 Task: Who designed the Neuschwanstein Castle in Germany?
Action: Mouse moved to (252, 137)
Screenshot: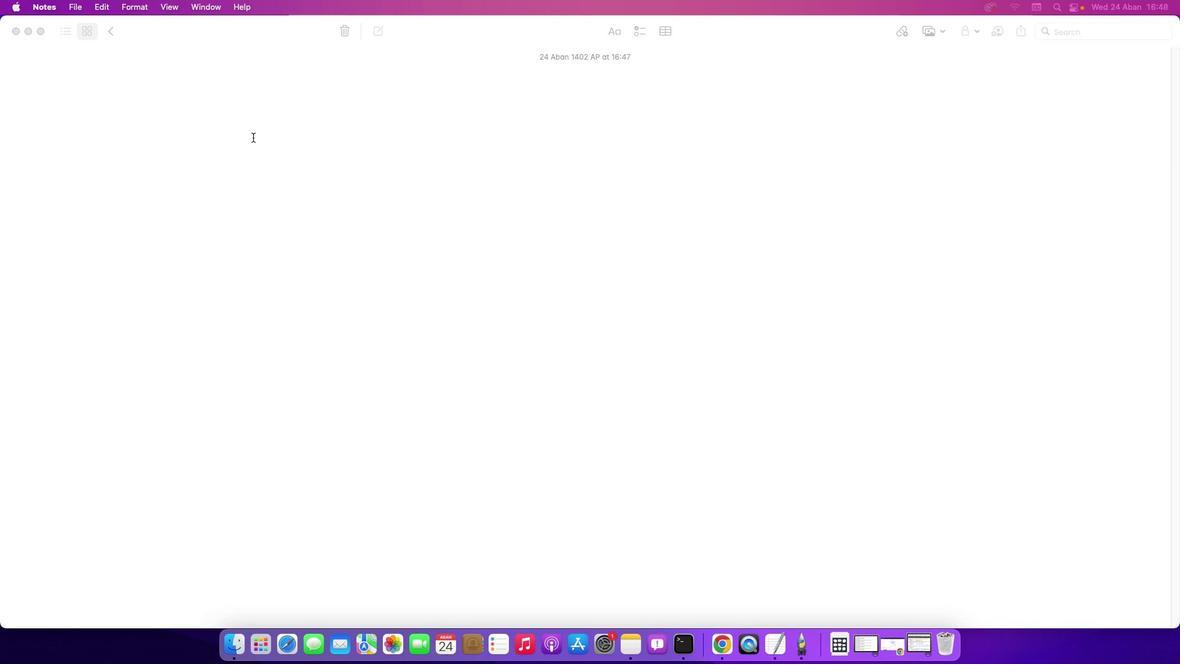 
Action: Mouse pressed left at (252, 137)
Screenshot: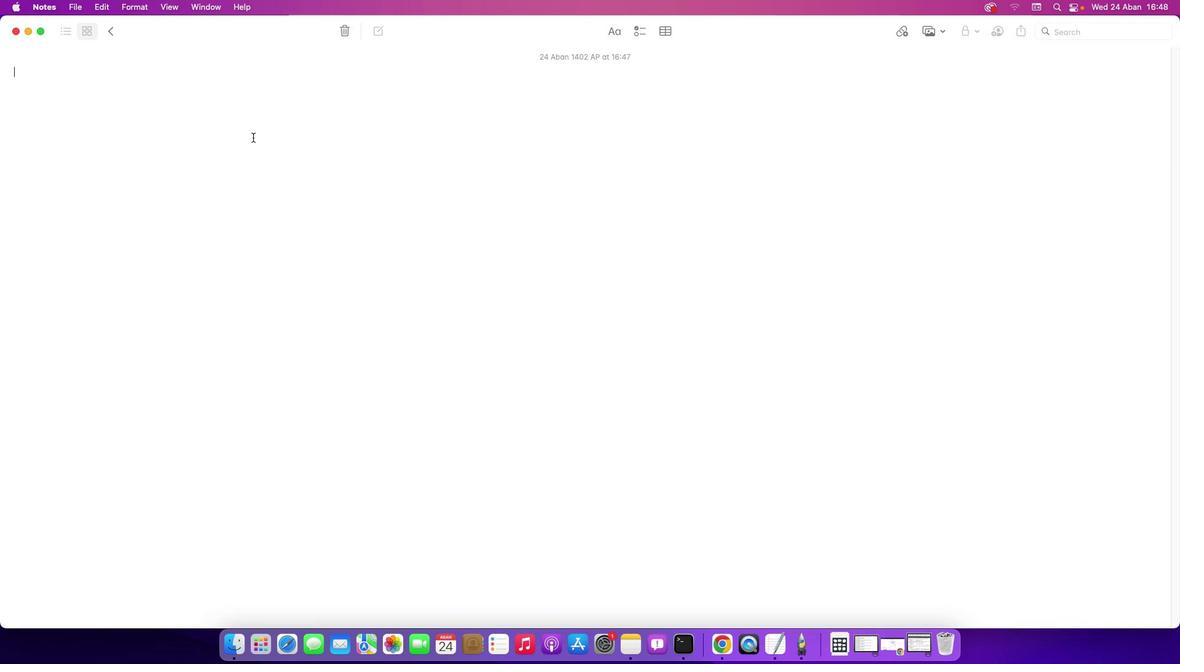 
Action: Key pressed Key.shift'W''h''o'Key.space'd''e''s''i''g''n''e''d'Key.space't''h''e'Key.spaceKey.shift'N''e''u''s''c''h''w''a''n''s''t''e''i''n'Key.spaceKey.shift'C''a''s''t''l''e'Key.space'i''n'Key.spaceKey.shift'G''e''r''m''a''n''y'Key.shift_r'?'Key.enter
Screenshot: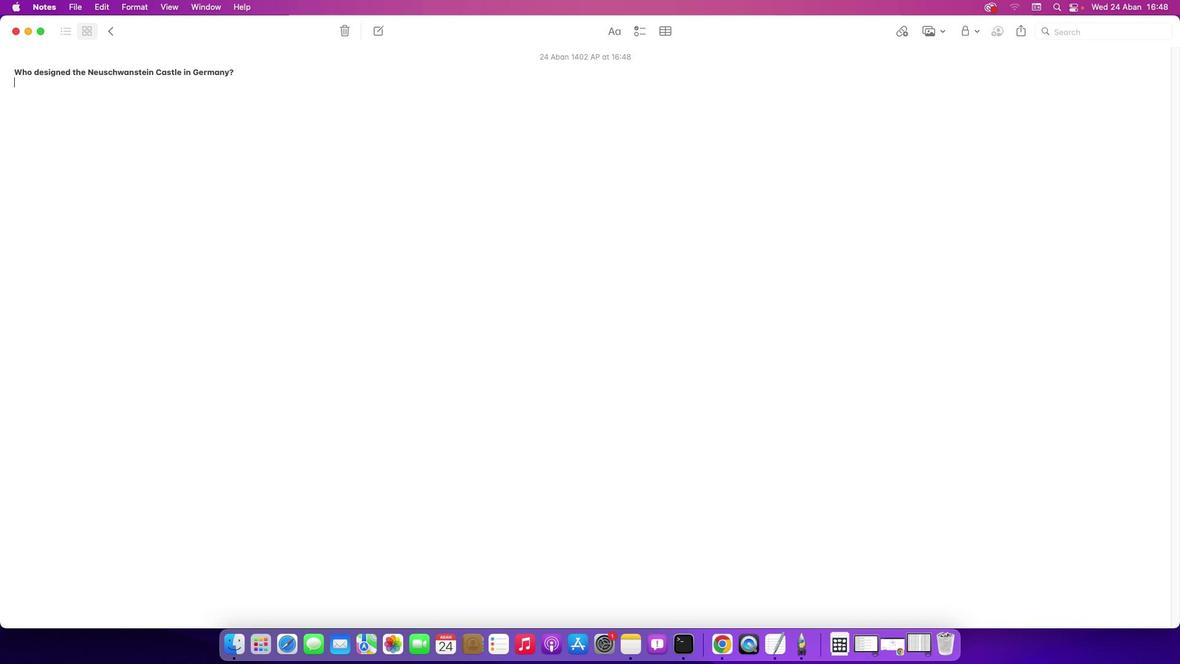 
Action: Mouse moved to (894, 647)
Screenshot: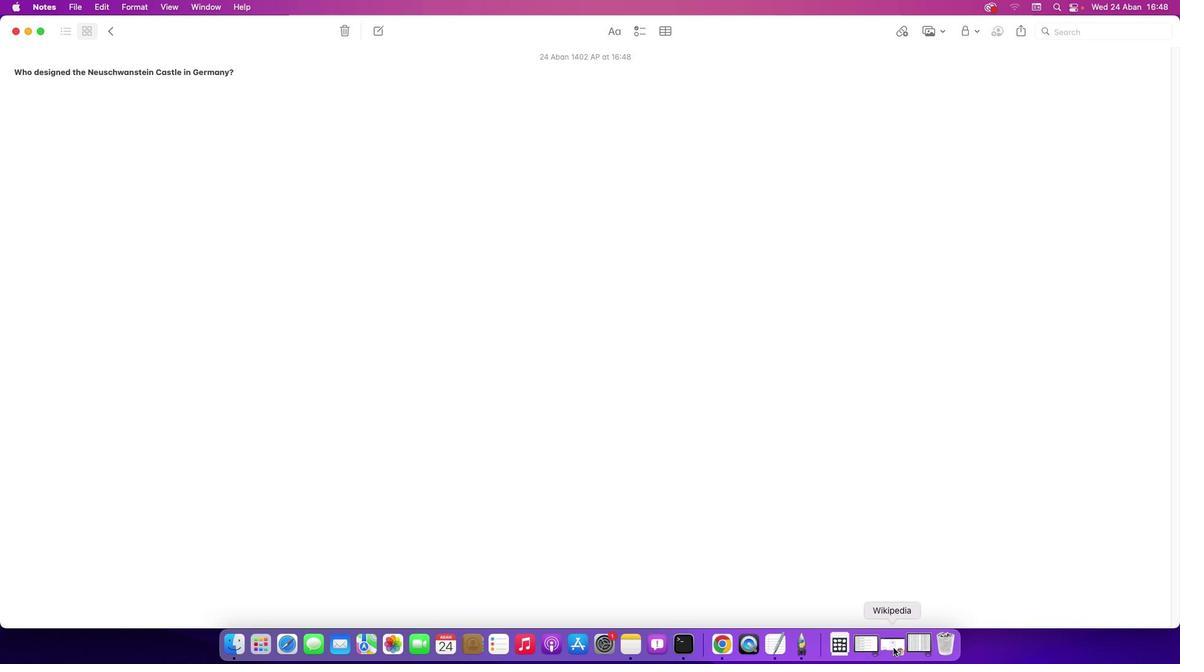 
Action: Mouse pressed left at (894, 647)
Screenshot: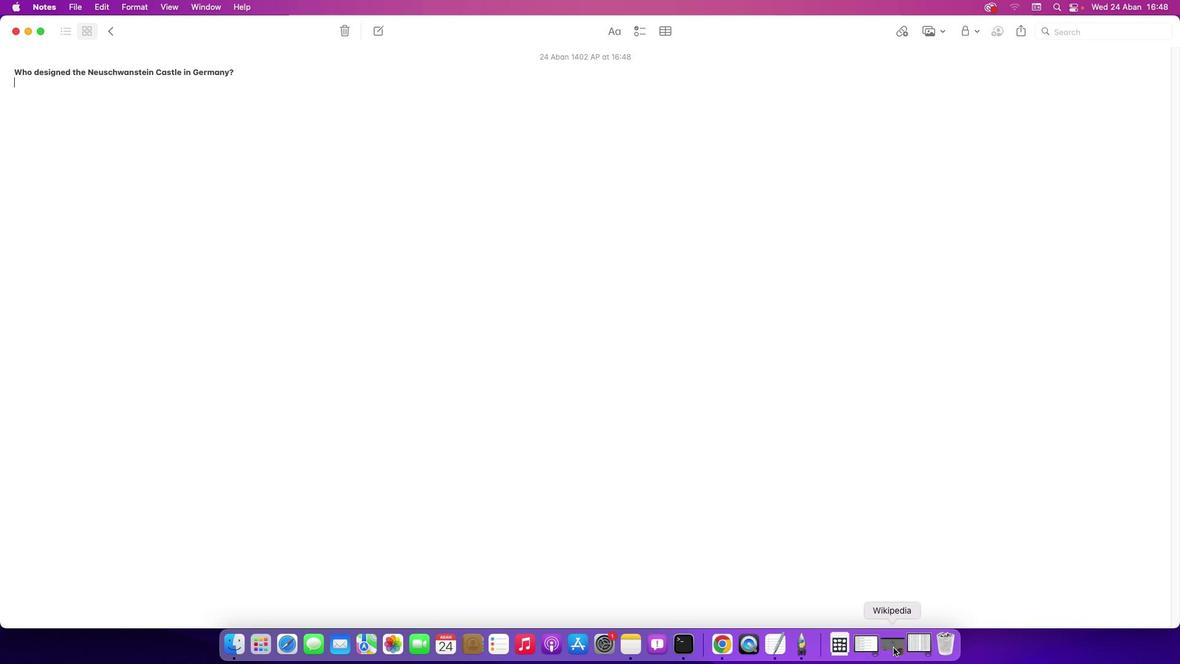 
Action: Mouse moved to (469, 367)
Screenshot: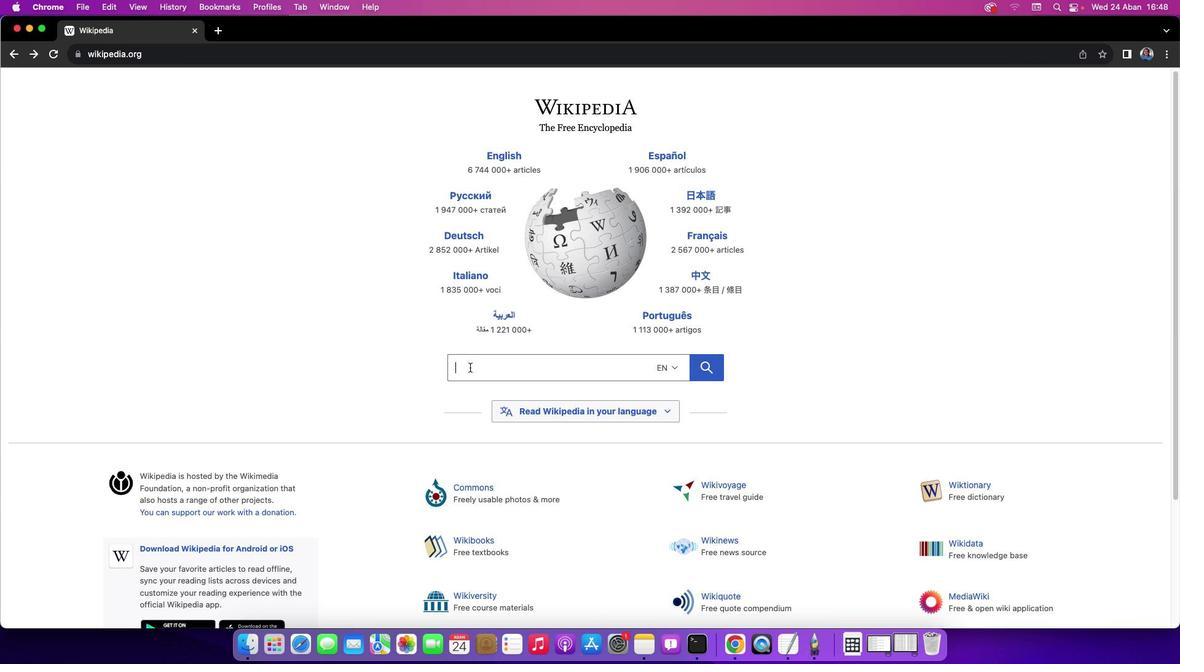 
Action: Mouse pressed left at (469, 367)
Screenshot: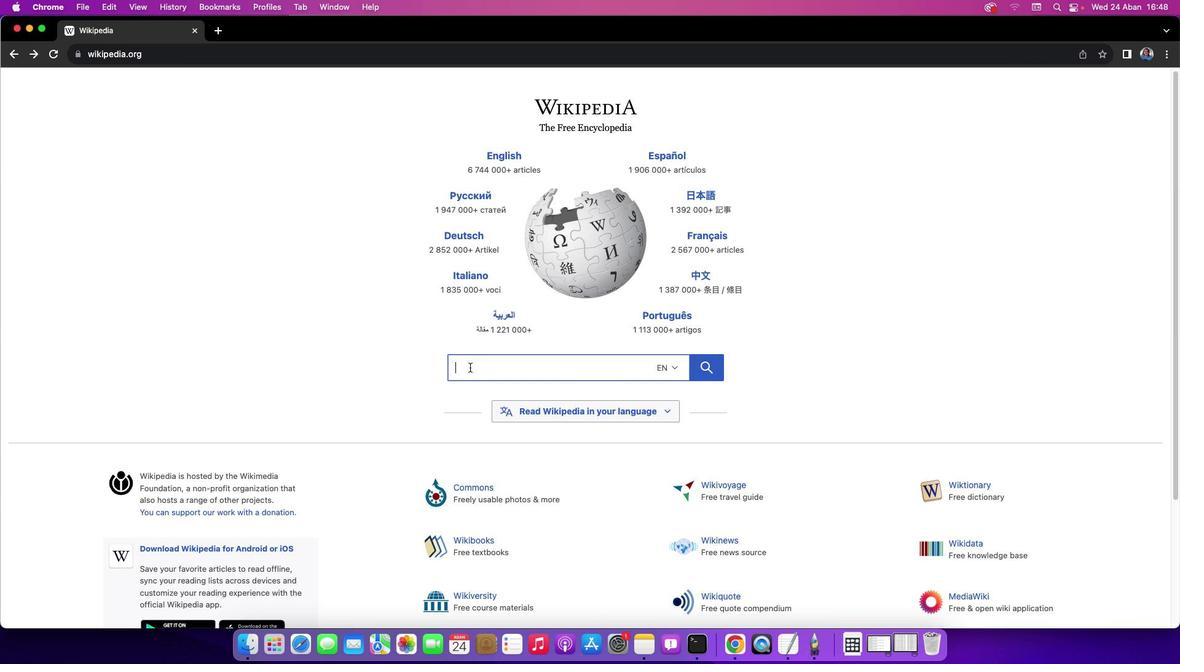 
Action: Key pressed Key.shift'N''e''u''s''c''h''w''a''n''s''t''e''i''n'Key.spaceKey.shift'C''a''s''t''l''e'
Screenshot: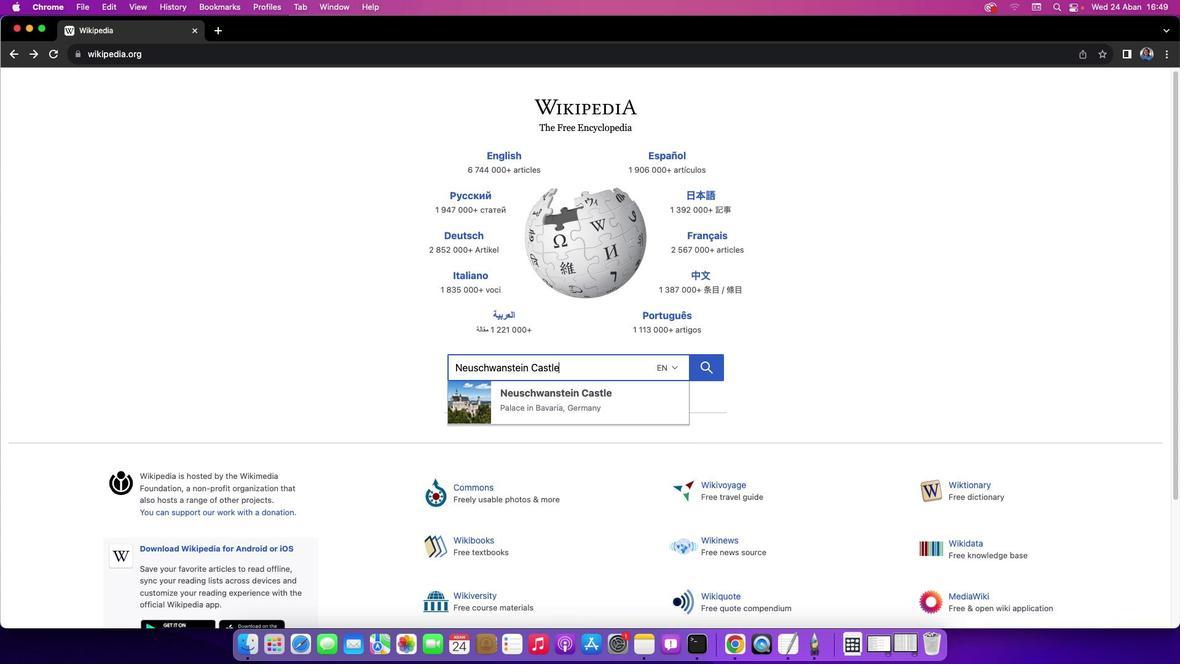
Action: Mouse moved to (710, 367)
Screenshot: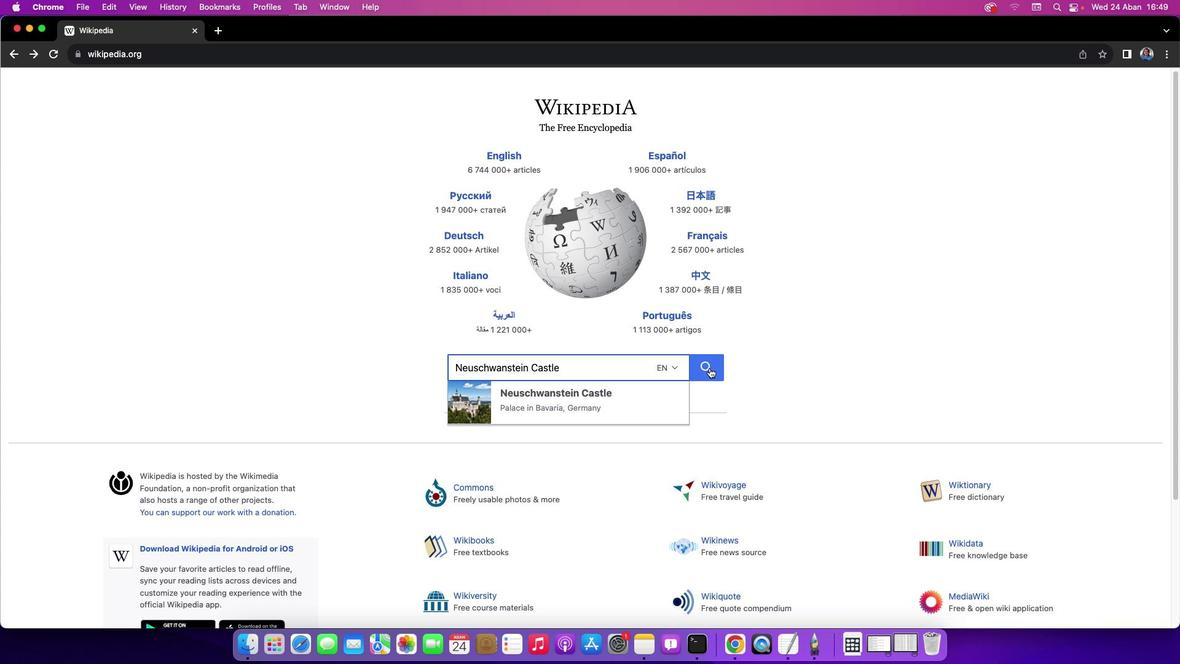 
Action: Mouse pressed left at (710, 367)
Screenshot: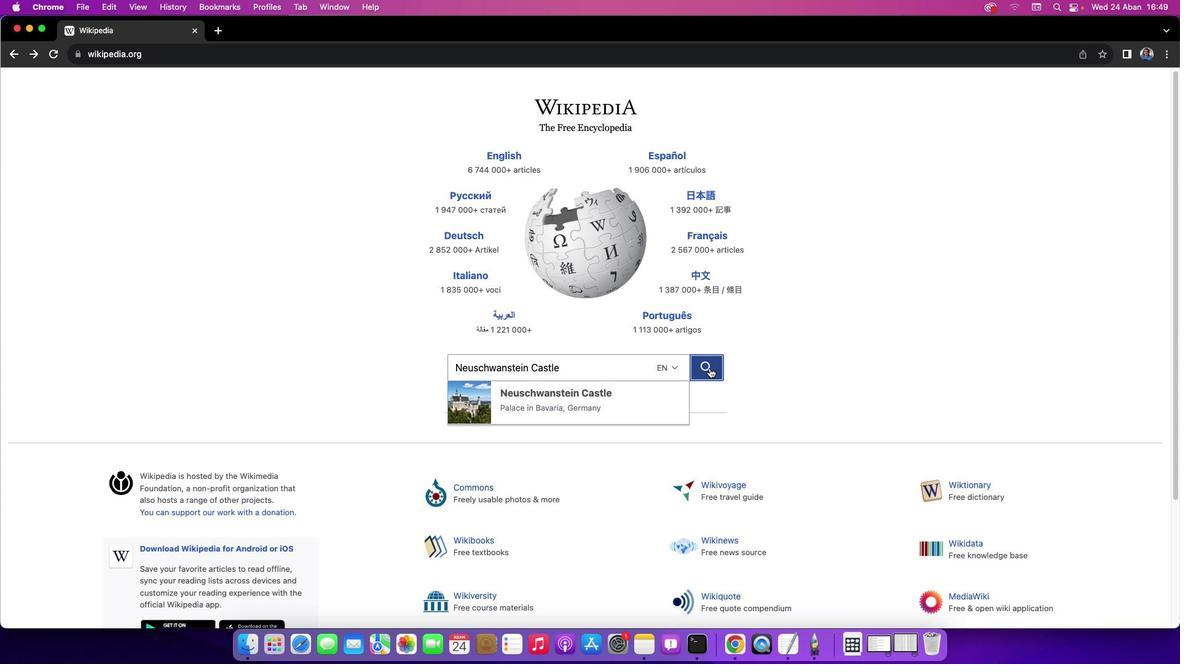 
Action: Mouse moved to (1176, 100)
Screenshot: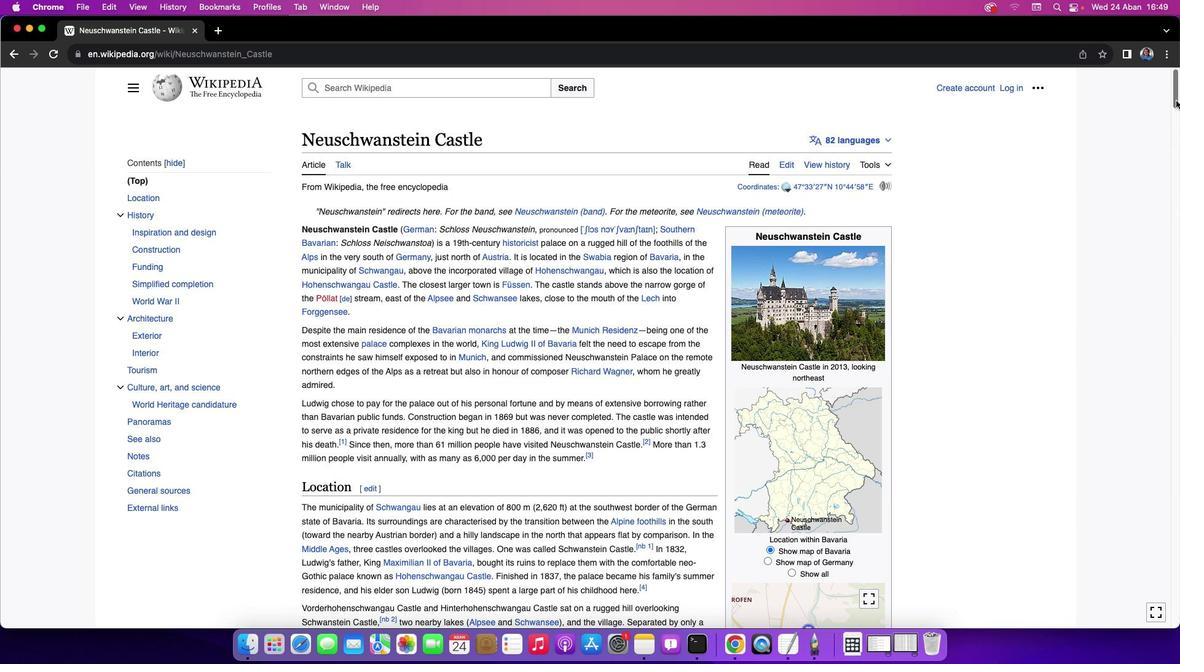 
Action: Mouse pressed left at (1176, 100)
Screenshot: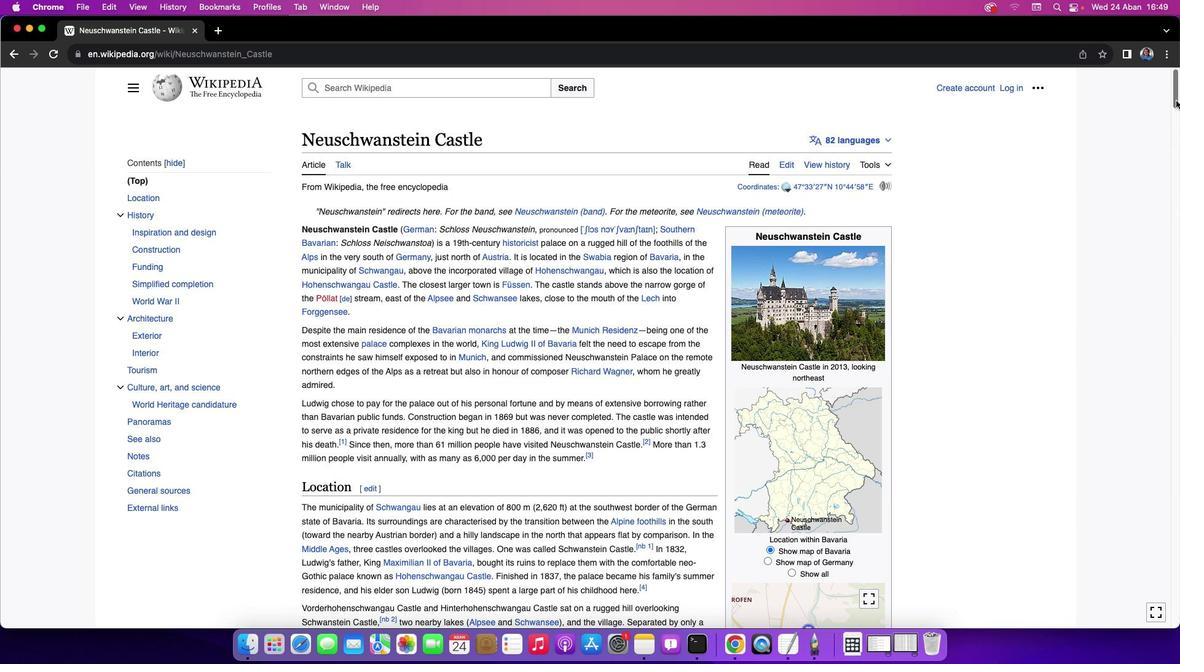 
Action: Mouse moved to (30, 30)
Screenshot: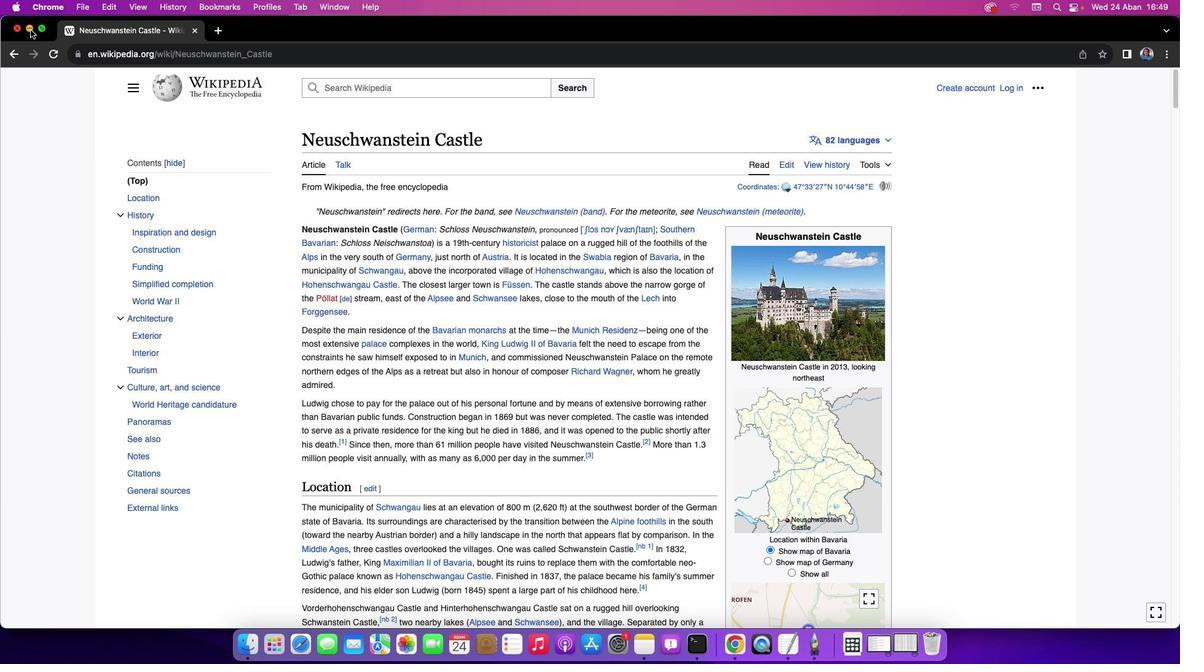 
Action: Mouse pressed left at (30, 30)
Screenshot: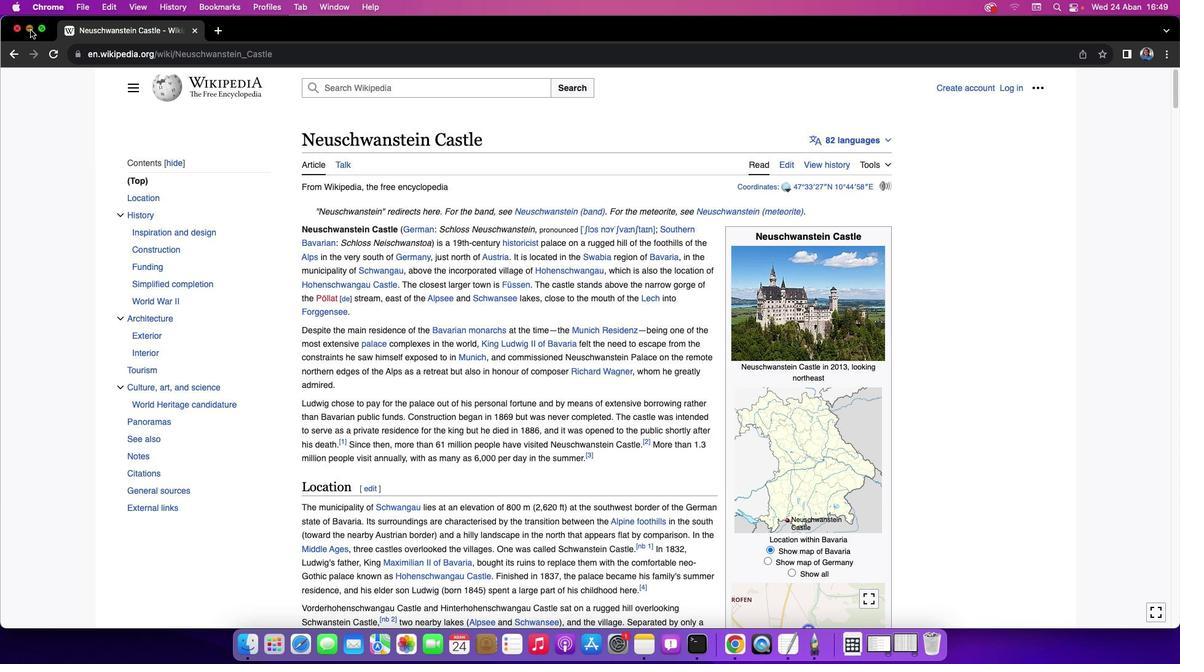 
Action: Mouse moved to (36, 84)
Screenshot: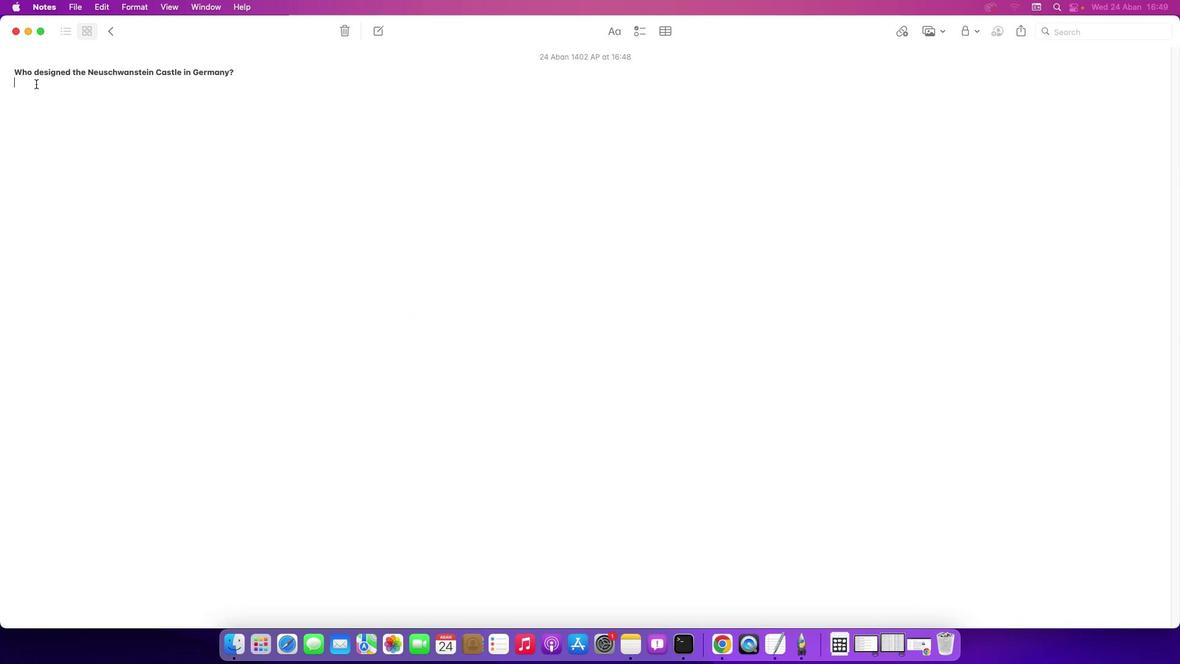 
Action: Mouse pressed left at (36, 84)
Screenshot: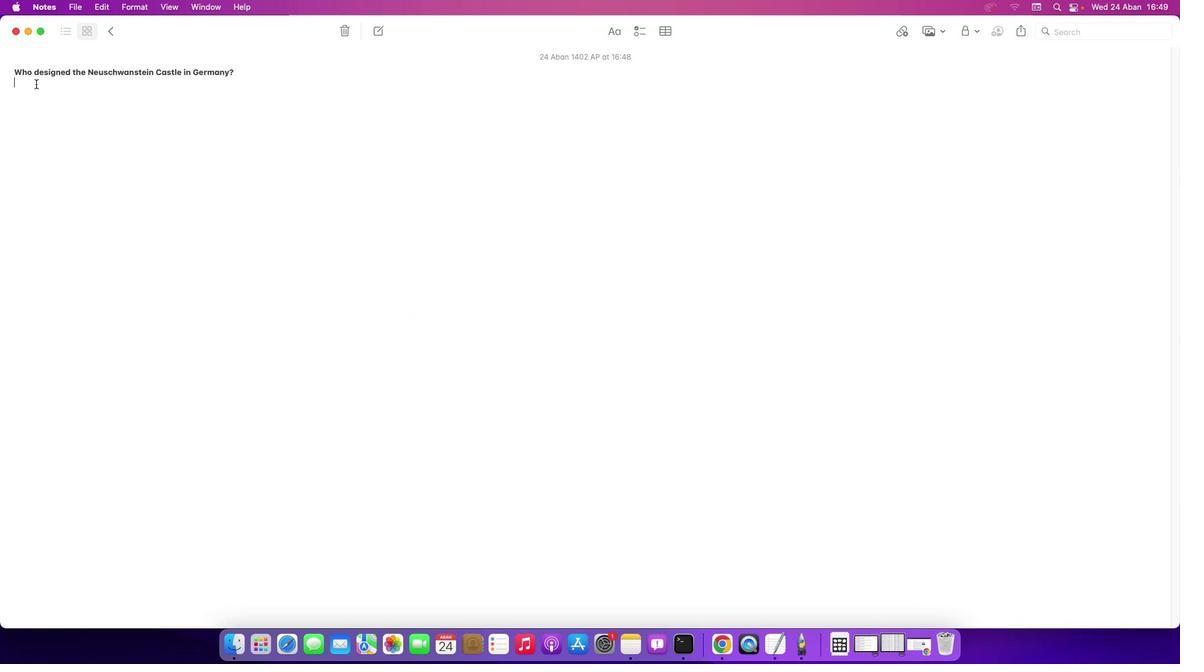
Action: Mouse moved to (156, 83)
Screenshot: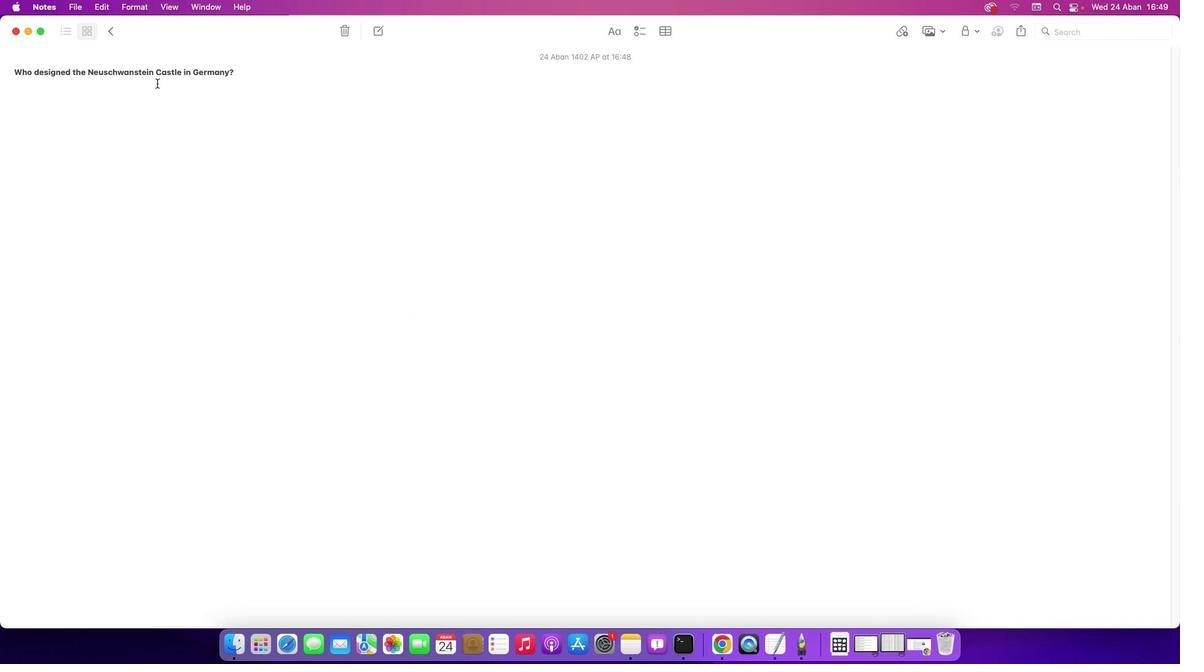 
Action: Key pressed Key.shift'T''h''e'Key.spaceKey.shift'N''e''u''s''c''h''w''a''n''s''t''e''i''n'Key.spaceKey.shift'C''a''s''t''l''e'Key.space'i''n'Key.spaceKey.shift'G''e''r''m''a''n''y'Key.space'w''a''s'Key.space'd''e''s''i''g''n''e''d'Key.space'b''y'Key.spaceKey.shift'E''d''u''a''r''d'Key.spaceKey.shift'R''i''e''d''e''l''.'
Screenshot: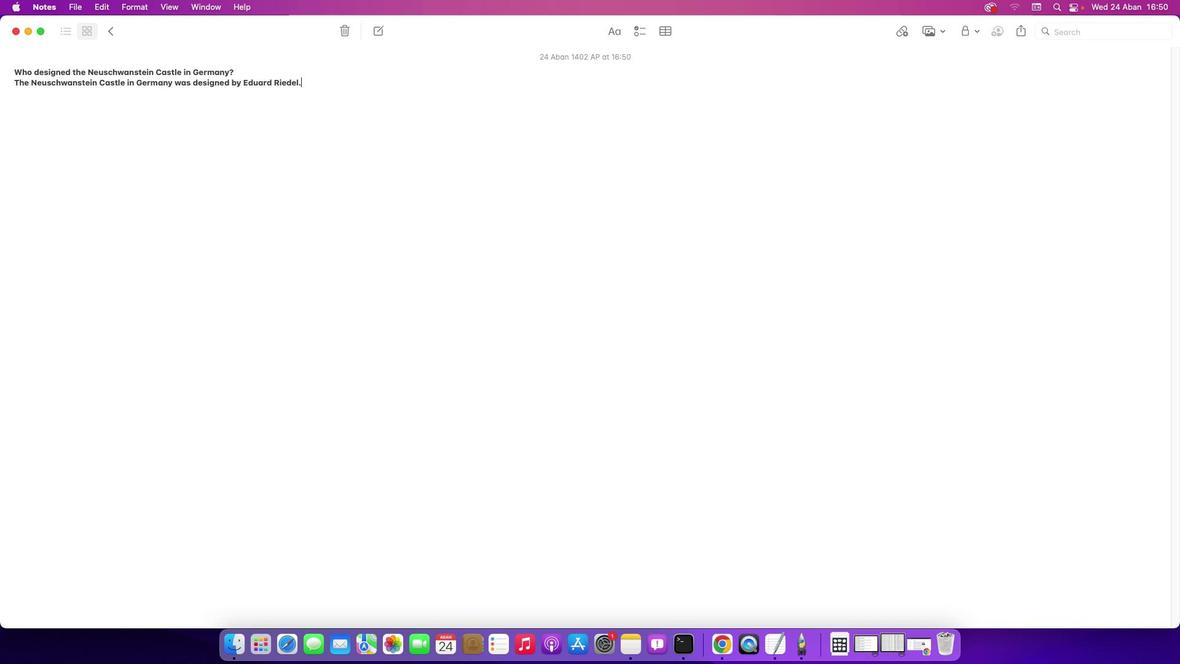 
